 Task: Create a task  Search results not returning expected results , assign it to team member softage.9@softage.net in the project ZenithTech and update the status of the task to  Off Track , set the priority of the task to Medium.
Action: Mouse moved to (215, 172)
Screenshot: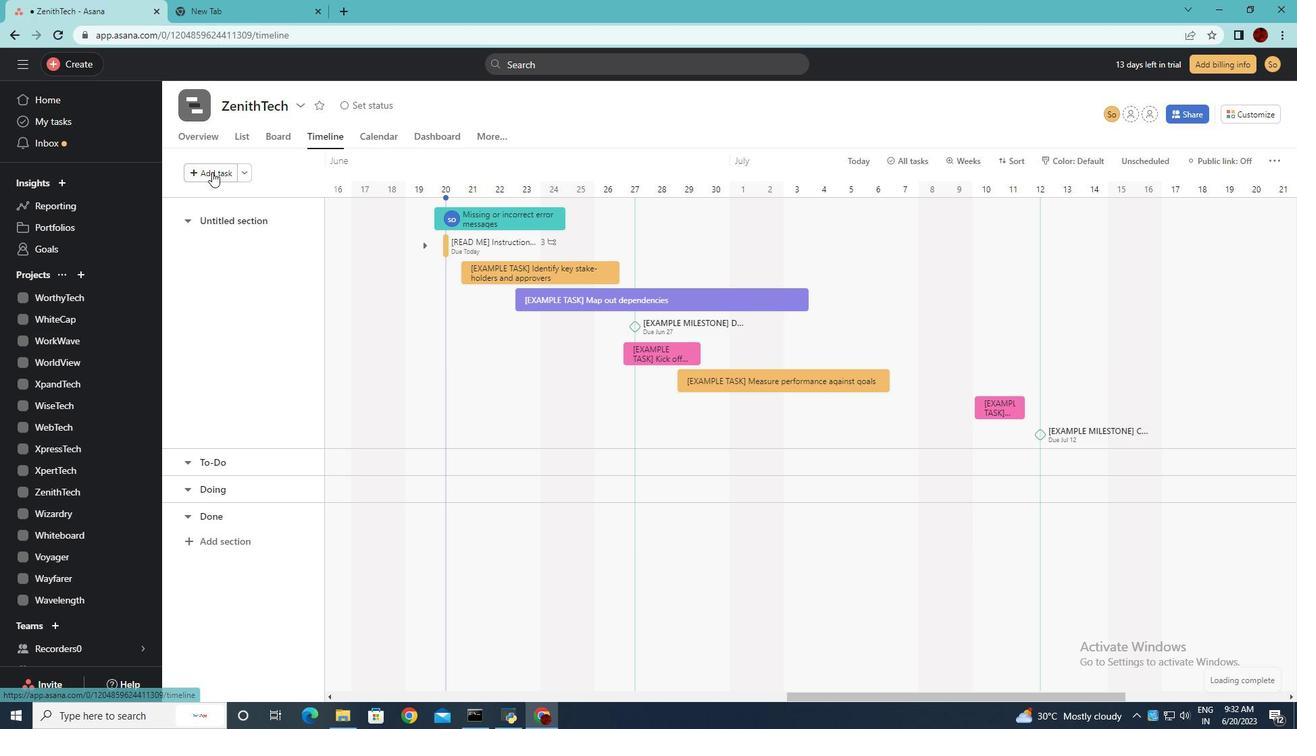 
Action: Mouse pressed left at (215, 172)
Screenshot: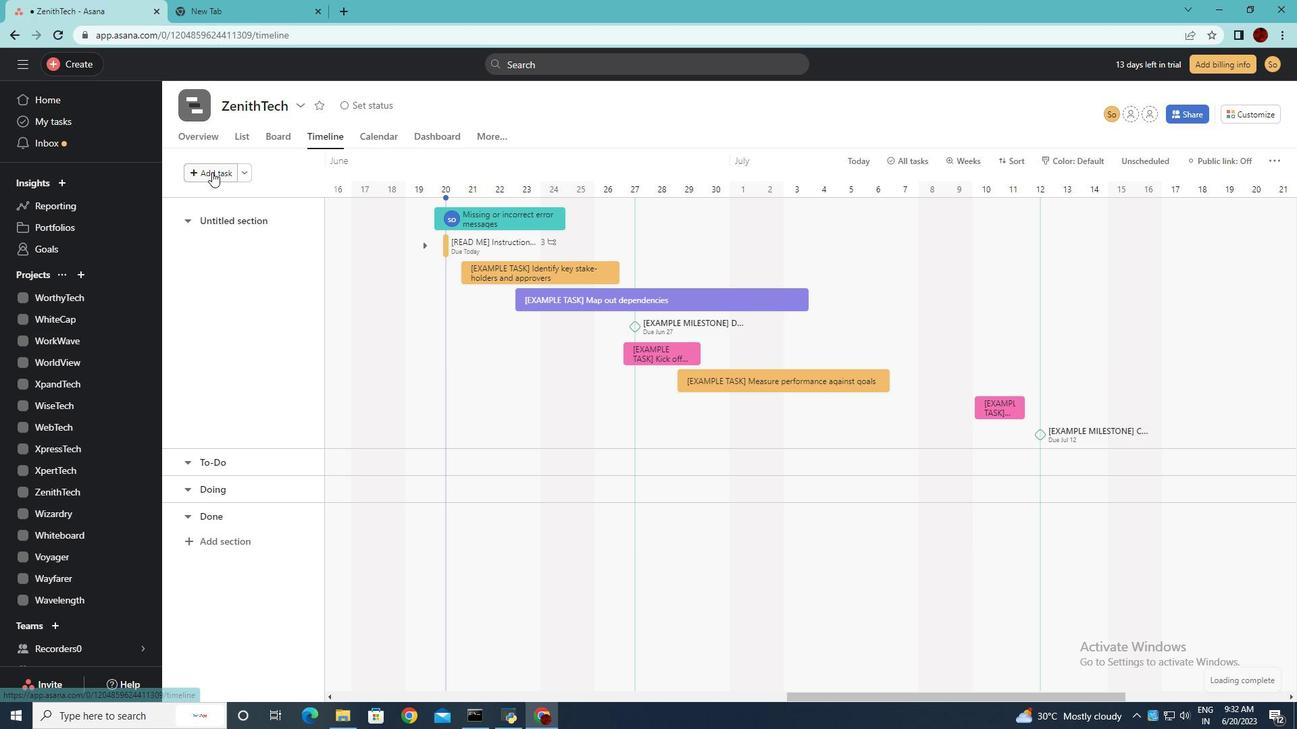 
Action: Key pressed <Key.shift>Search<Key.space>results<Key.space>not<Key.space>teturning<Key.left><Key.left><Key.left><Key.left><Key.left><Key.left><Key.left><Key.left><Key.backspace>r<Key.down><Key.space>expected<Key.space>results
Screenshot: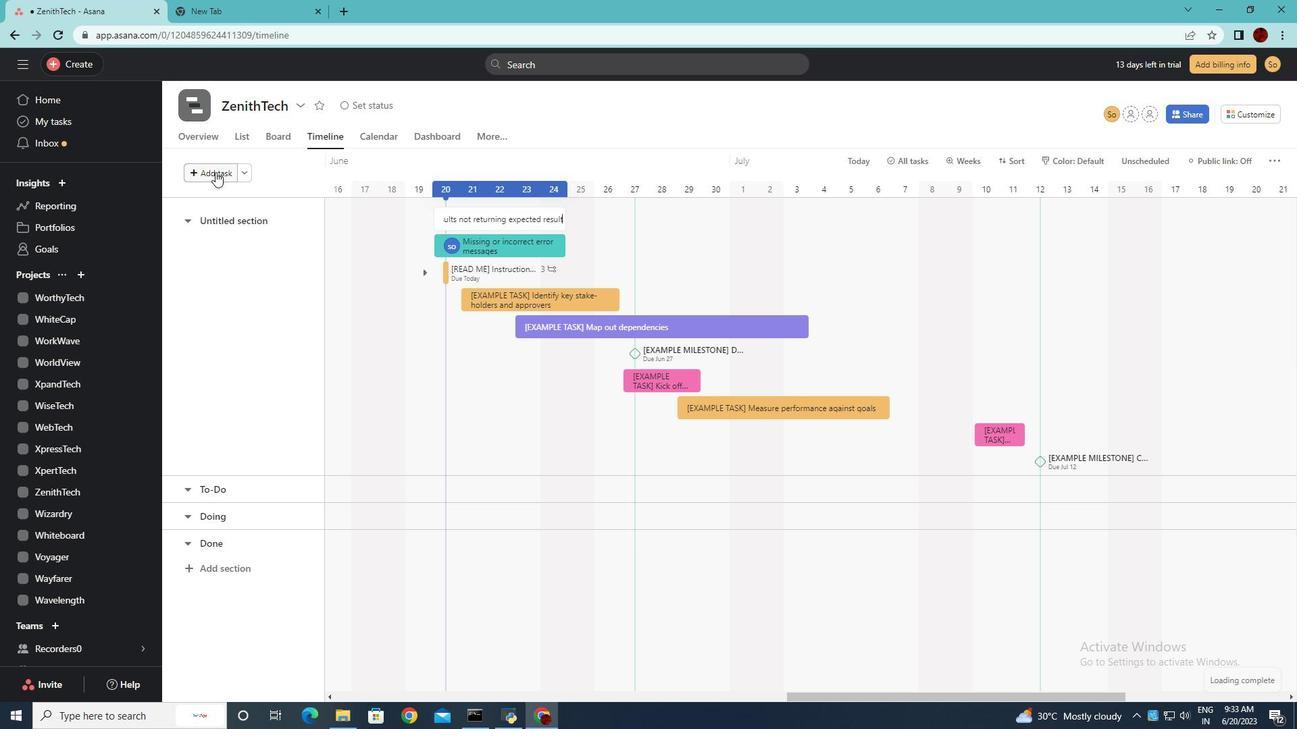 
Action: Mouse moved to (416, 151)
Screenshot: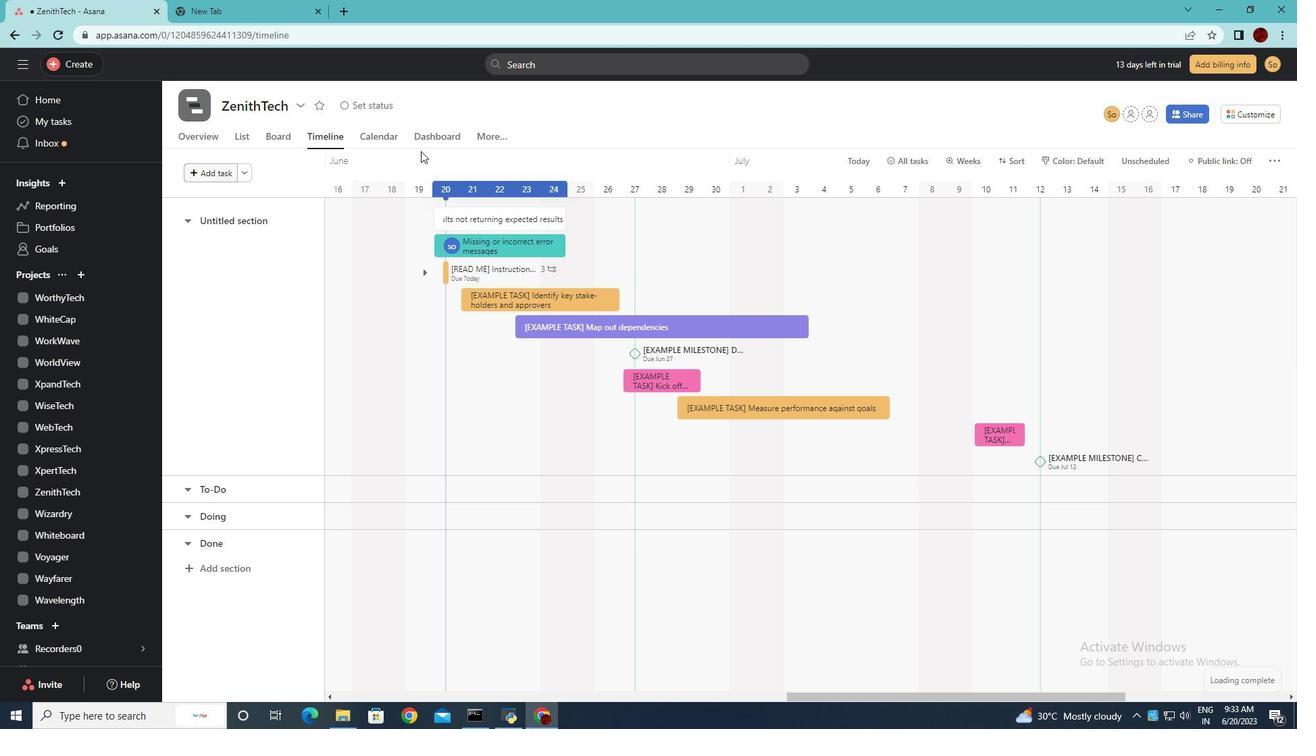 
Action: Key pressed <Key.enter>
Screenshot: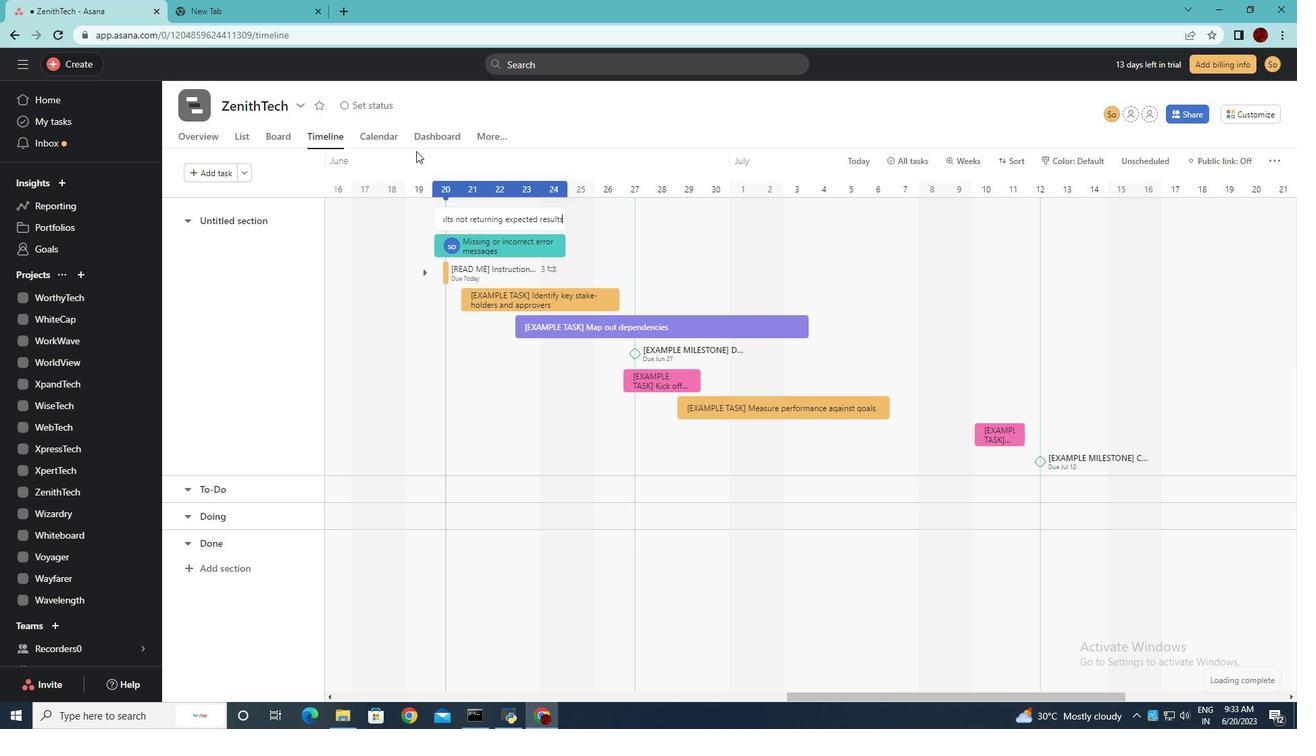 
Action: Mouse moved to (516, 218)
Screenshot: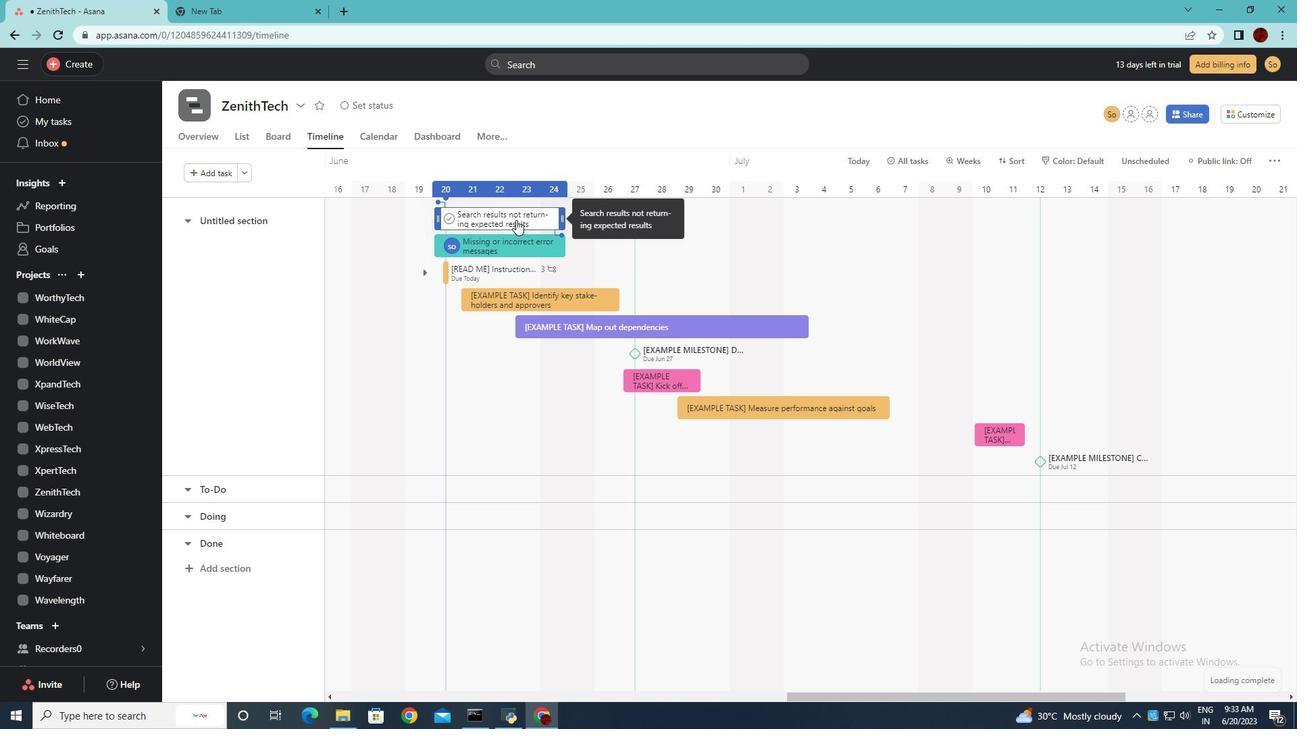 
Action: Mouse pressed left at (516, 218)
Screenshot: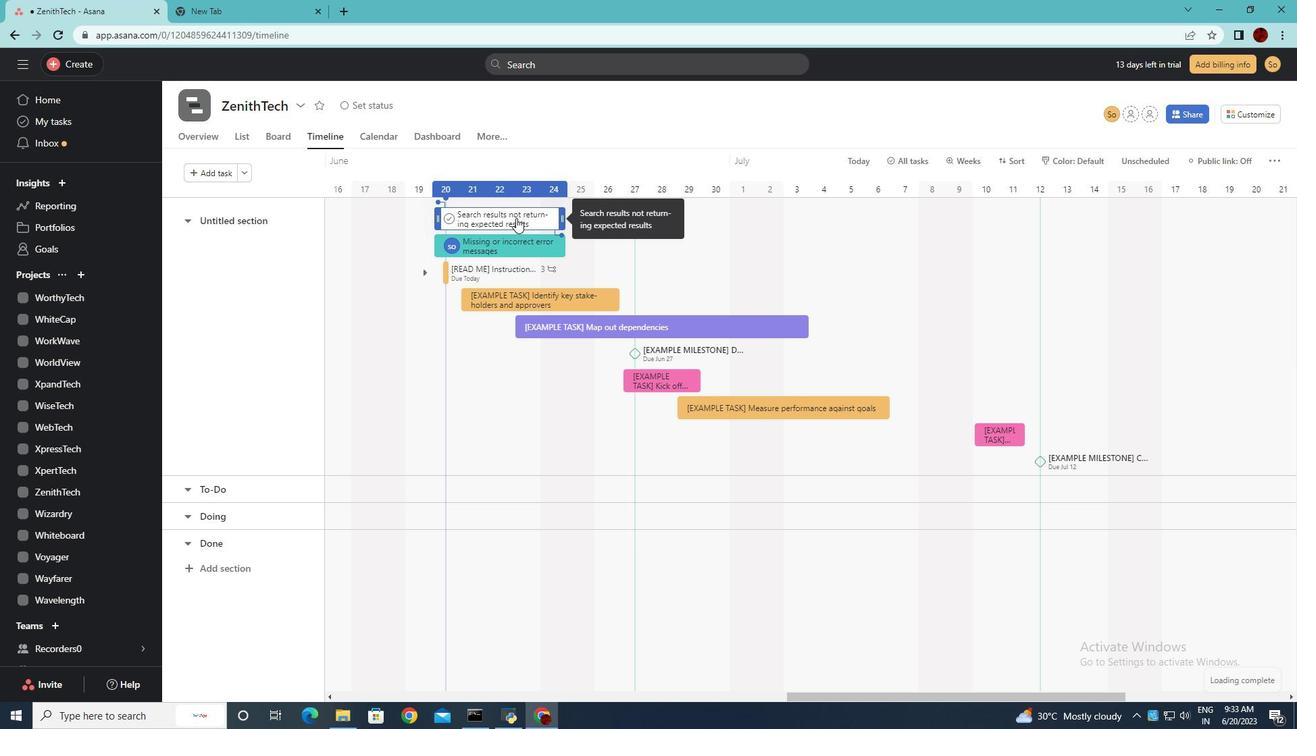 
Action: Mouse moved to (945, 246)
Screenshot: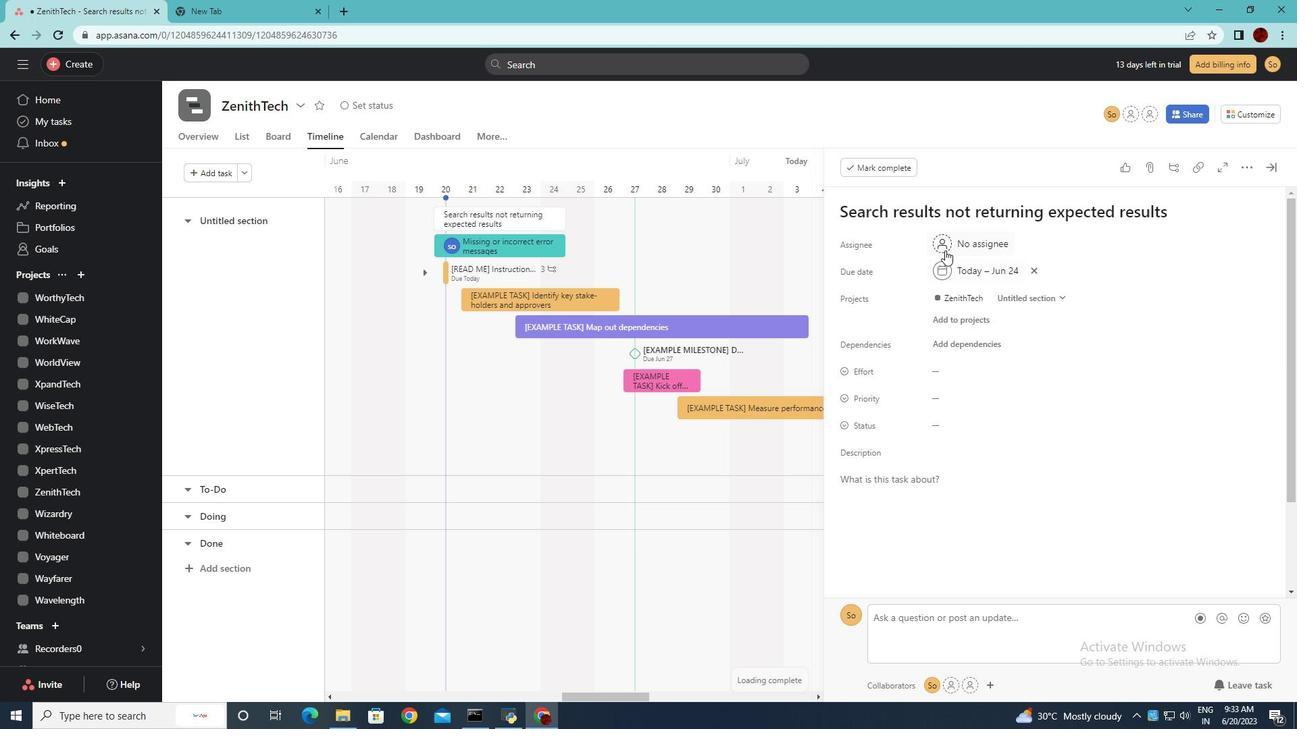 
Action: Mouse pressed left at (945, 246)
Screenshot: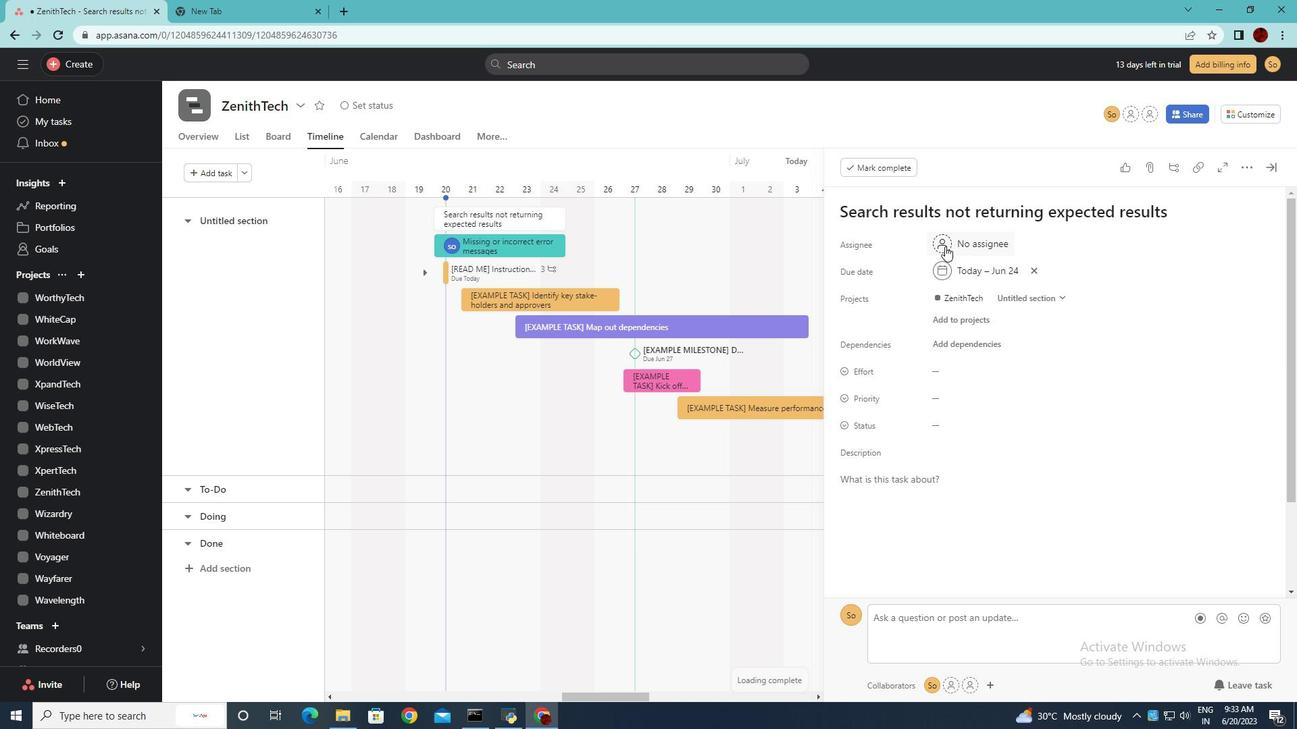 
Action: Mouse moved to (945, 246)
Screenshot: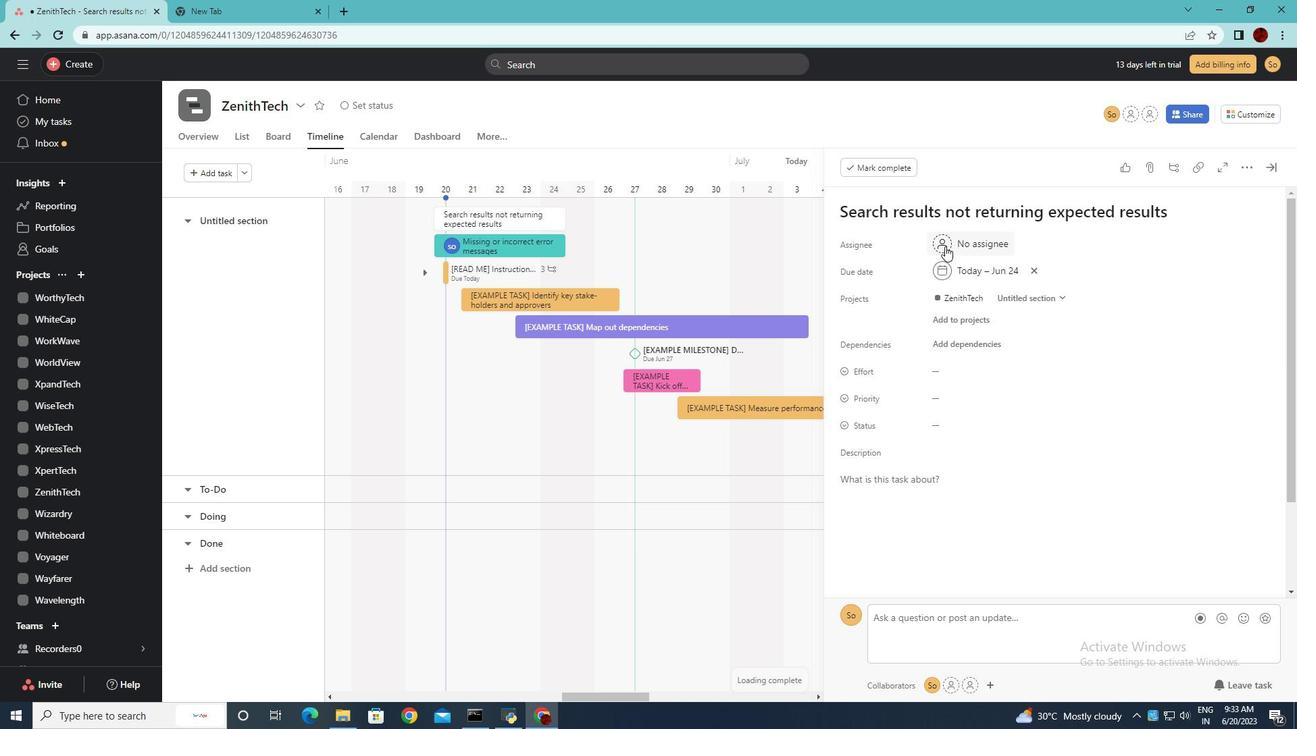 
Action: Key pressed softage.9<Key.shift>@softage.net
Screenshot: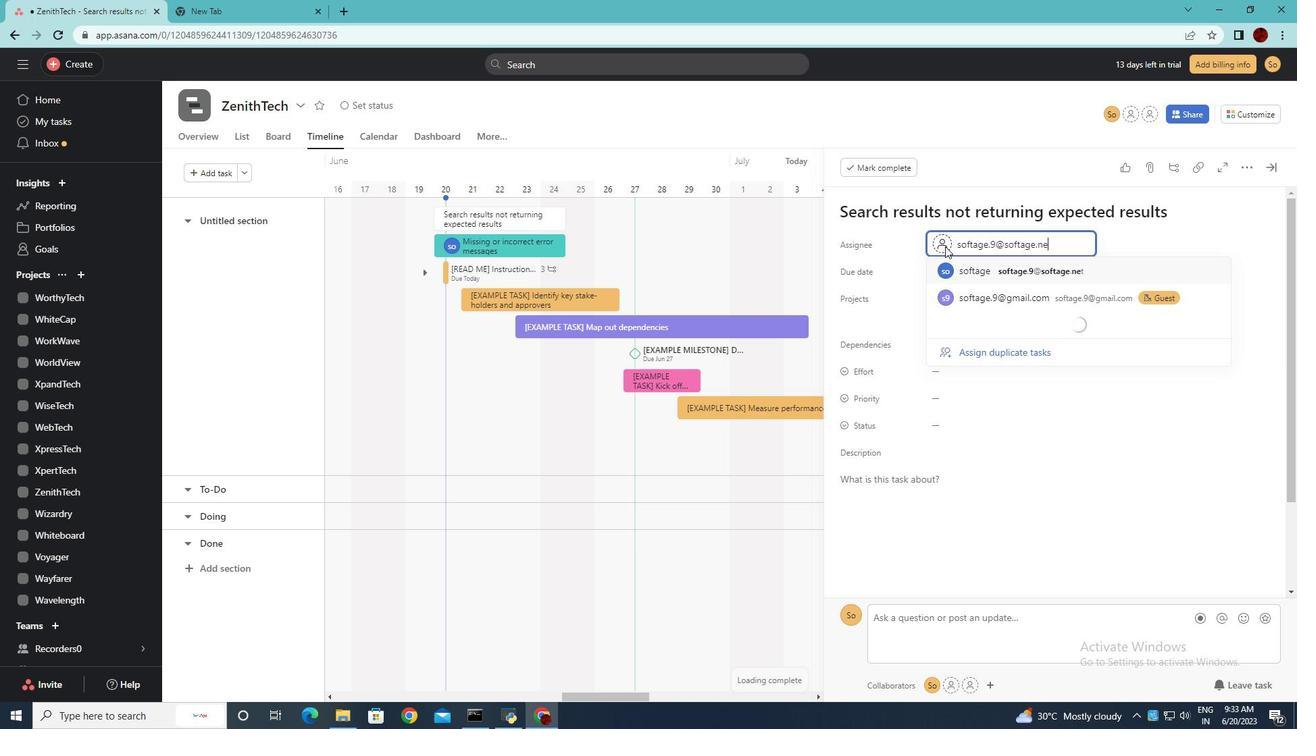 
Action: Mouse moved to (957, 243)
Screenshot: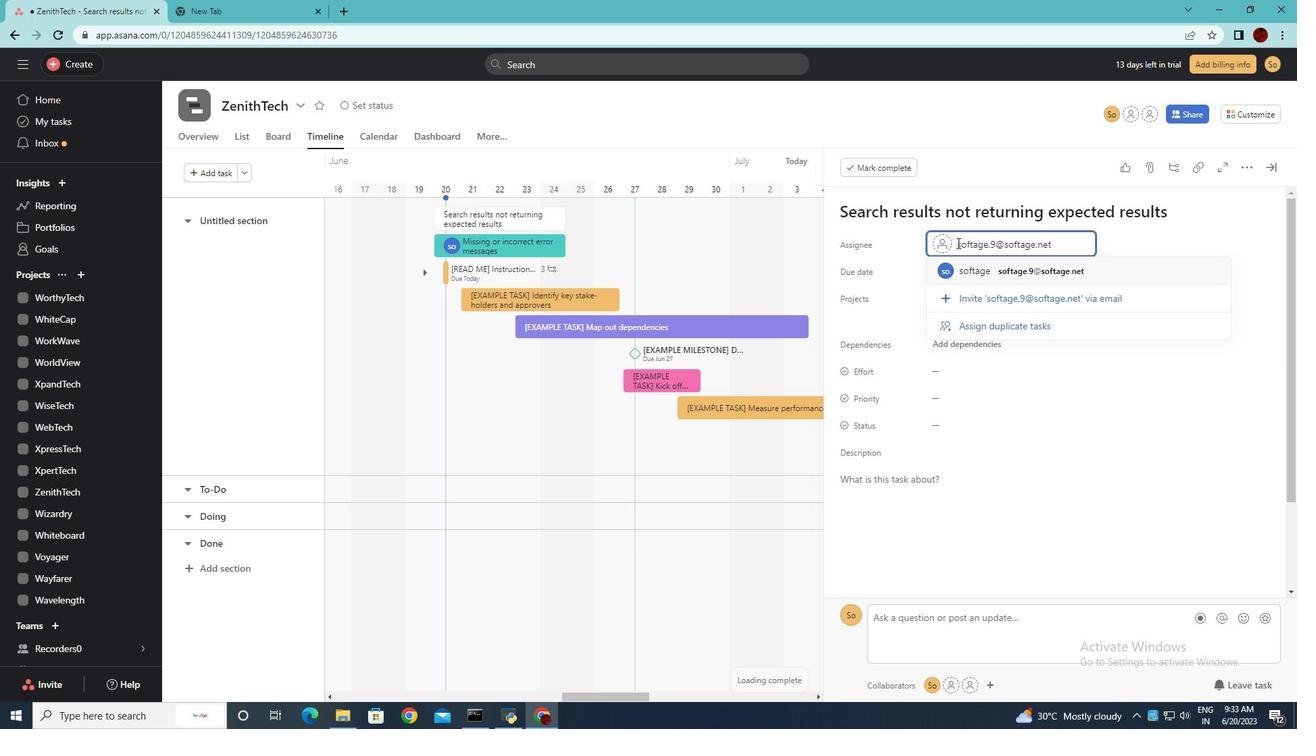 
Action: Key pressed <Key.enter>
Screenshot: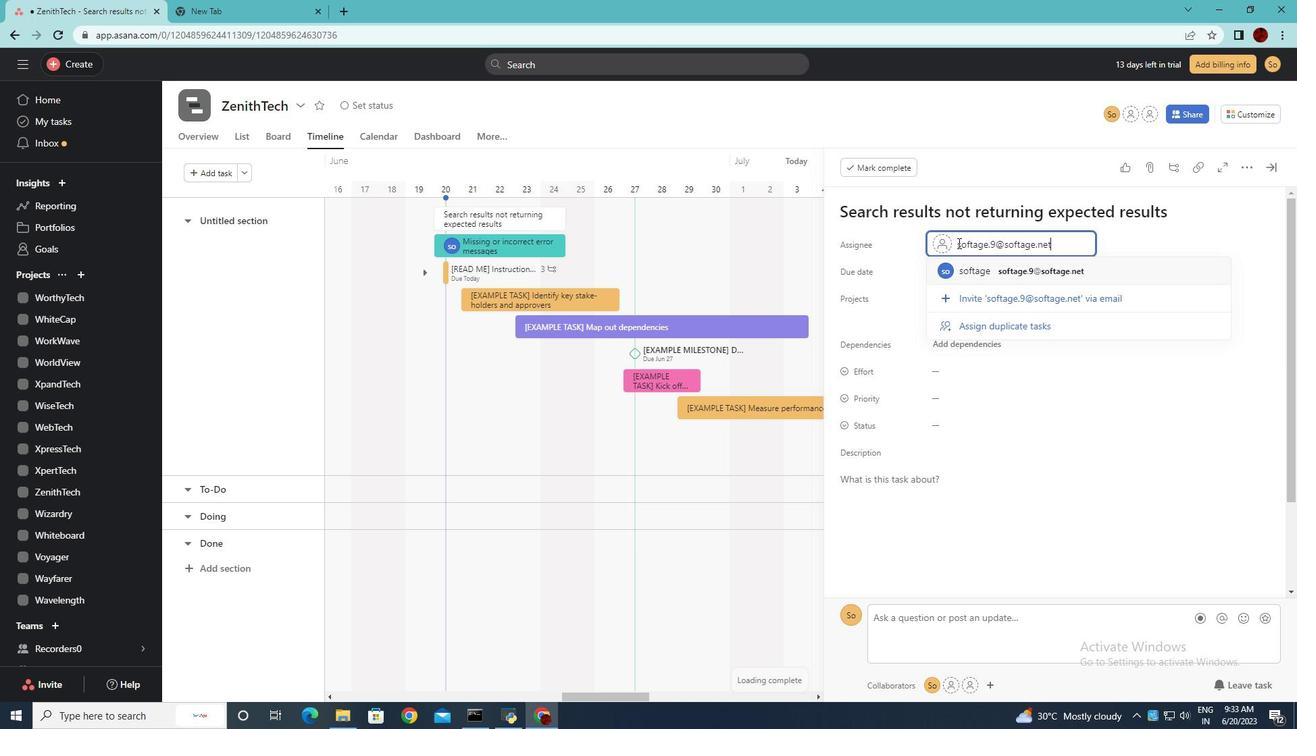 
Action: Mouse moved to (999, 425)
Screenshot: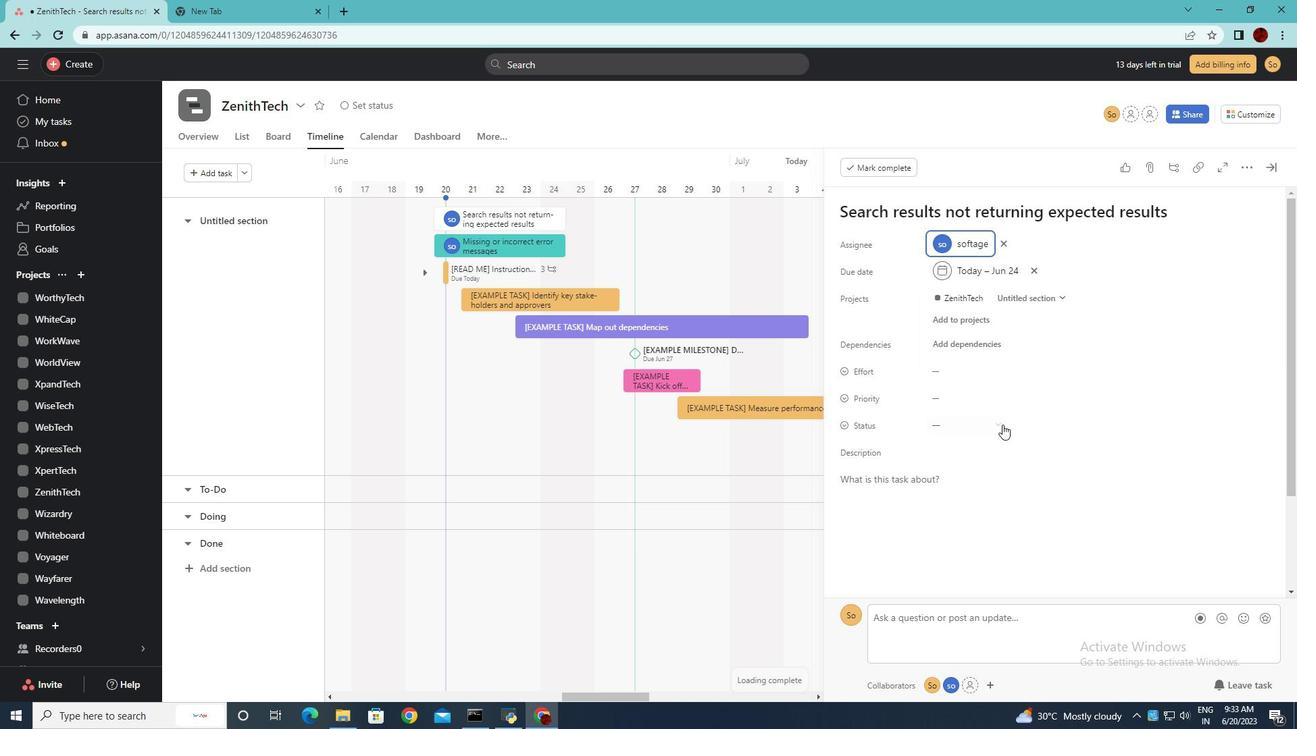 
Action: Mouse pressed left at (999, 425)
Screenshot: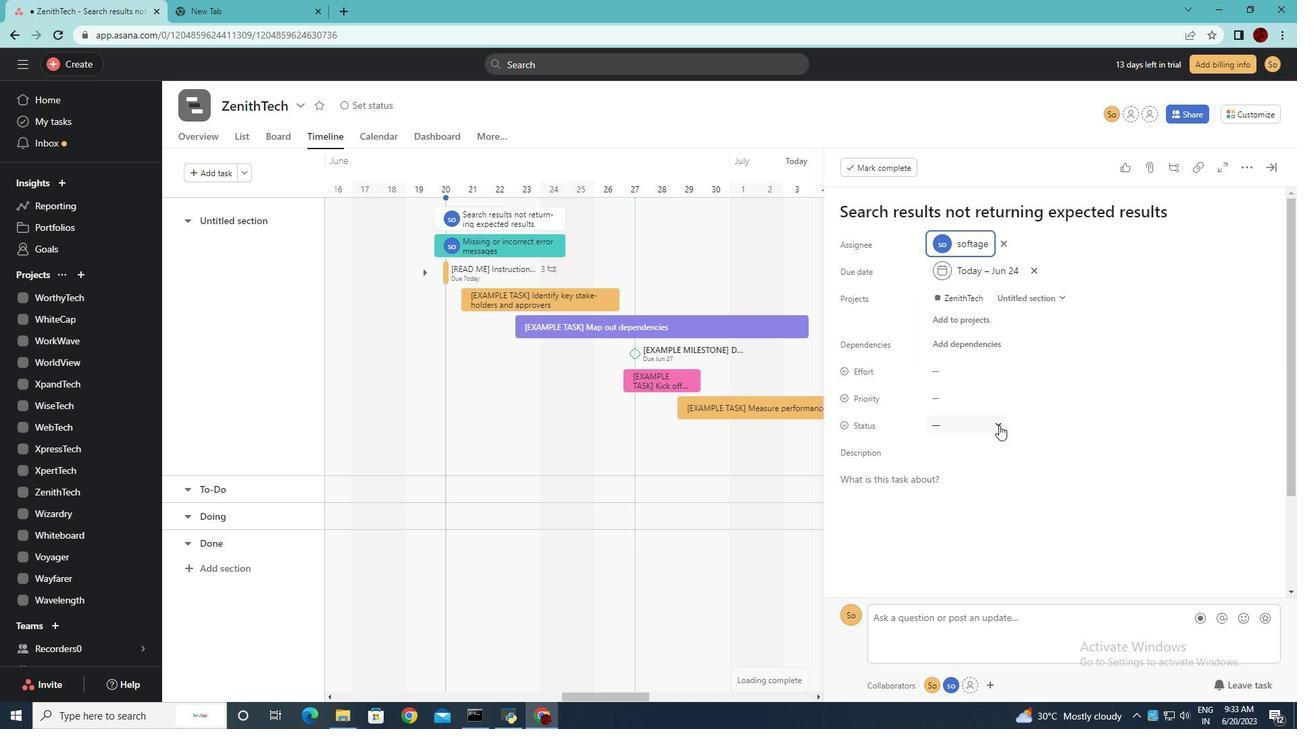 
Action: Mouse moved to (983, 518)
Screenshot: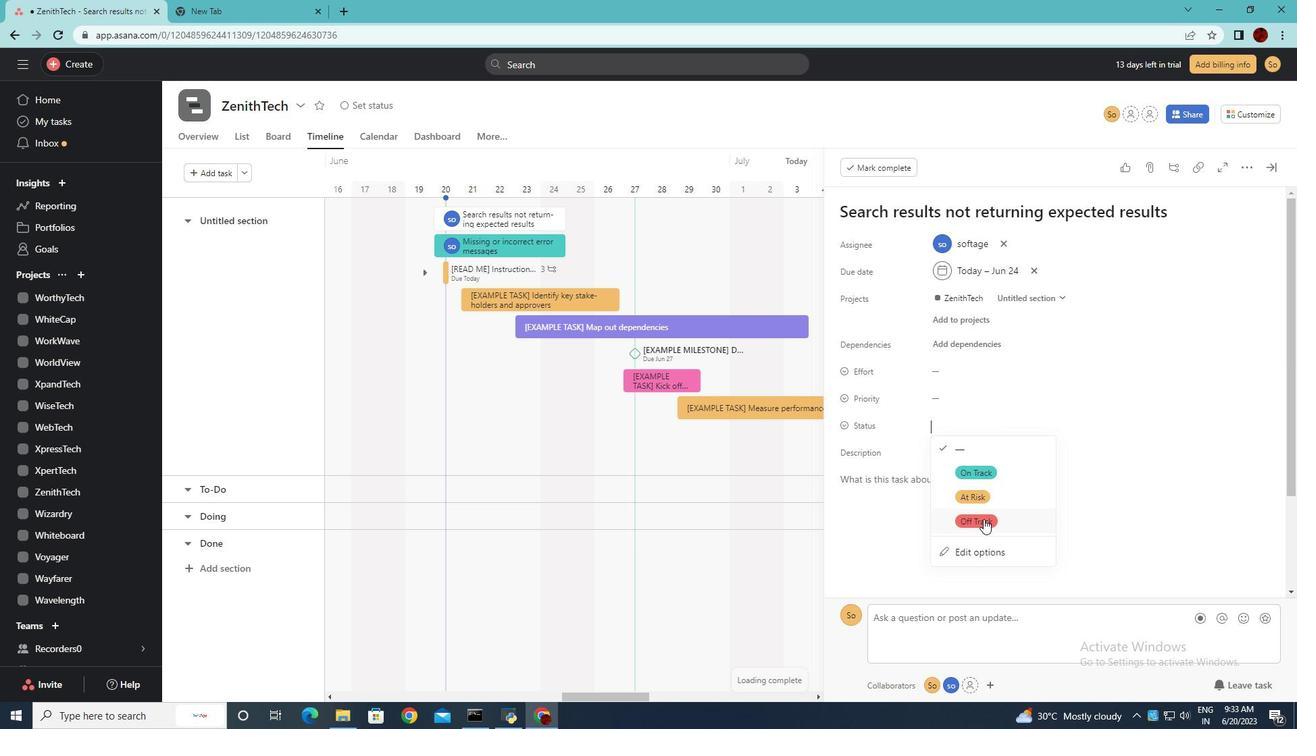 
Action: Mouse pressed left at (983, 518)
Screenshot: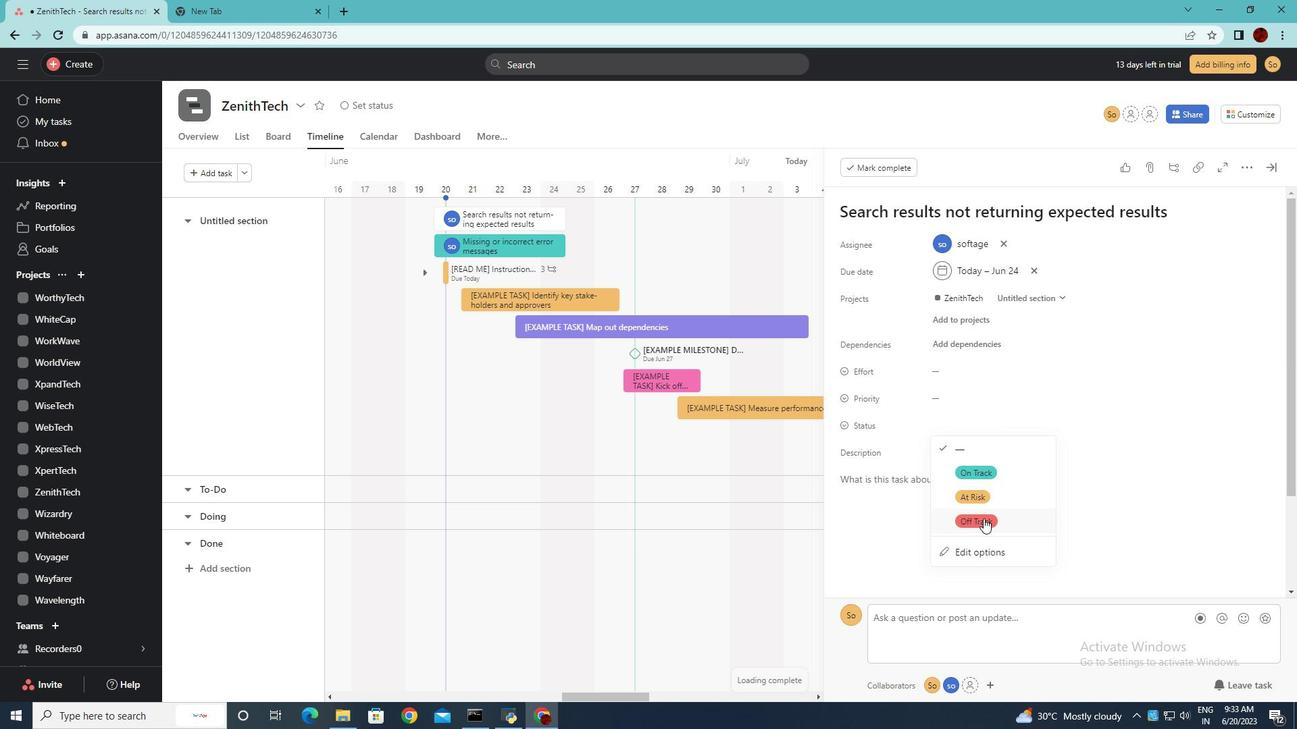 
Action: Mouse moved to (997, 395)
Screenshot: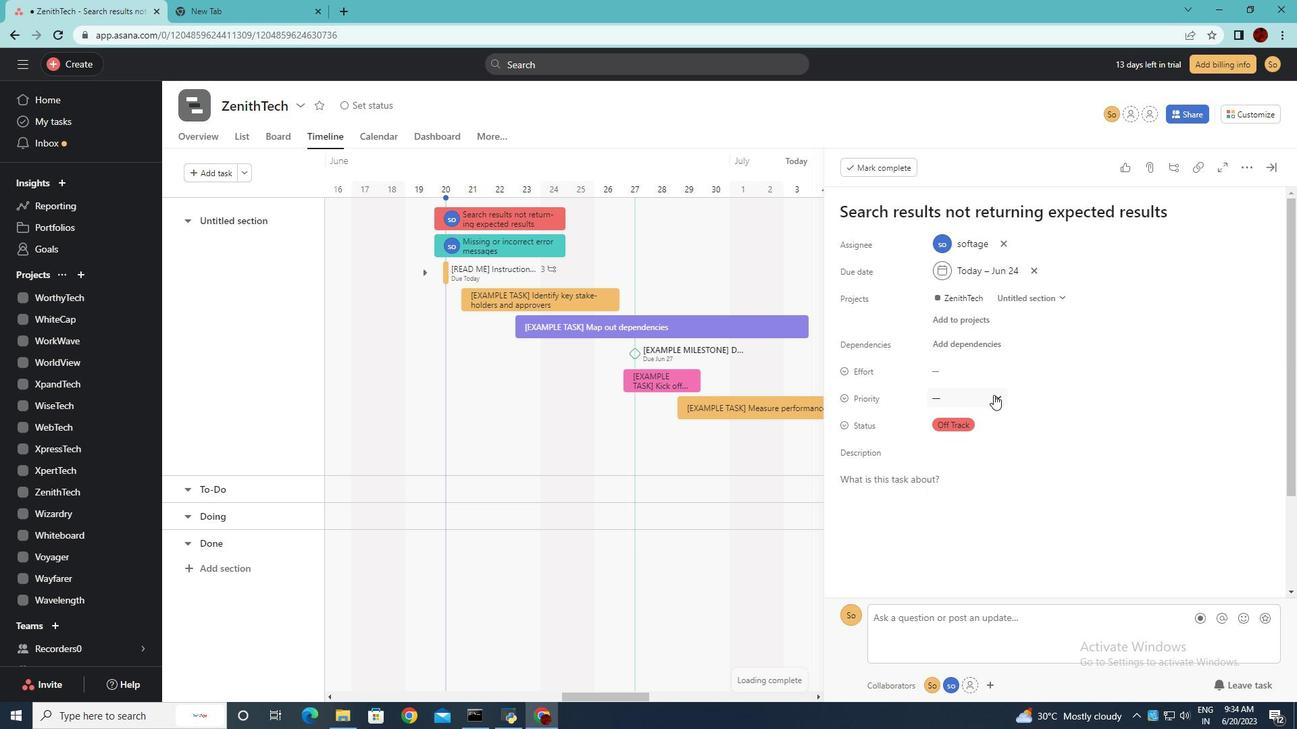 
Action: Mouse pressed left at (997, 395)
Screenshot: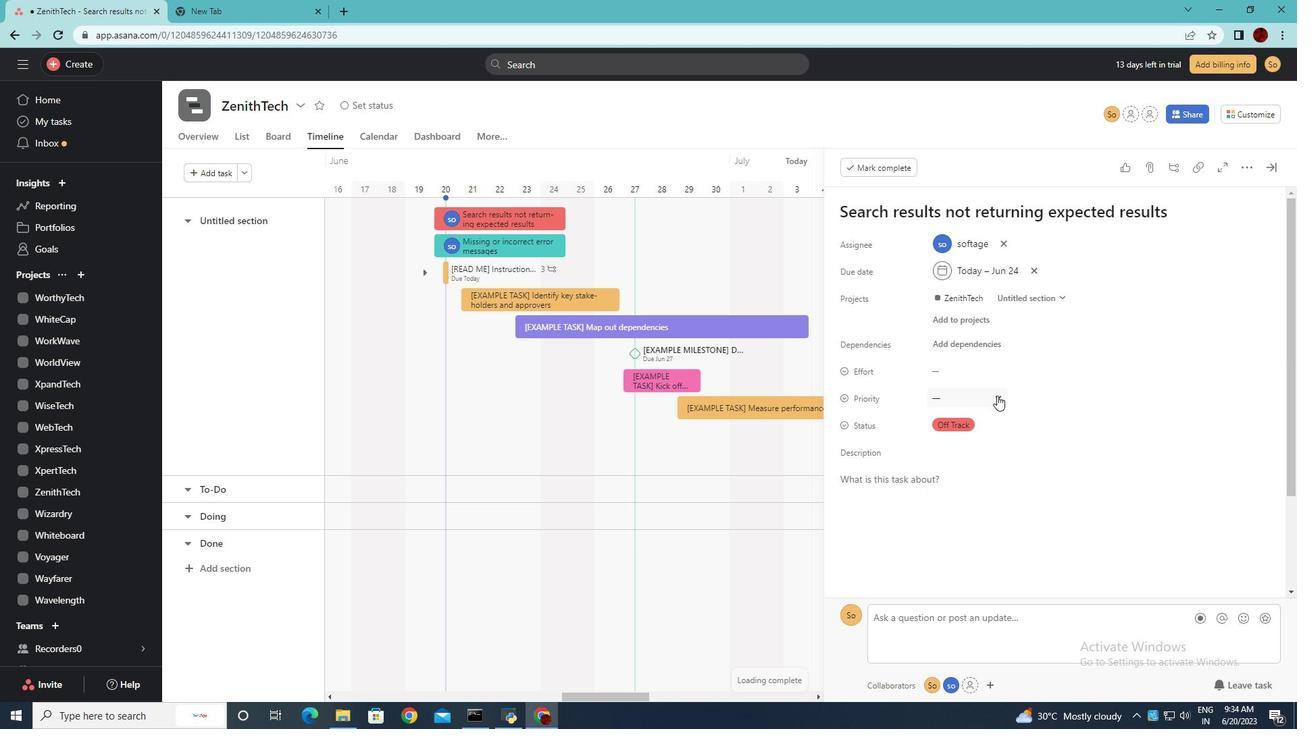 
Action: Mouse moved to (974, 472)
Screenshot: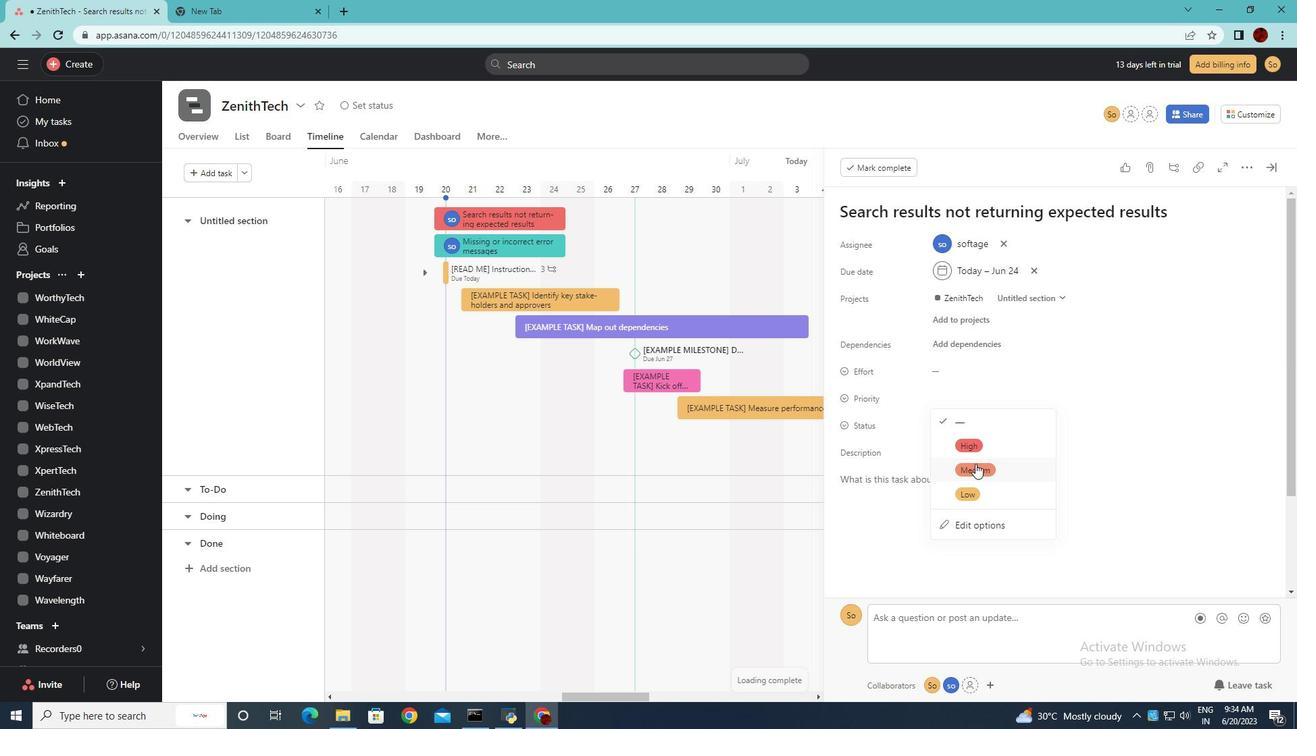 
Action: Mouse pressed left at (974, 472)
Screenshot: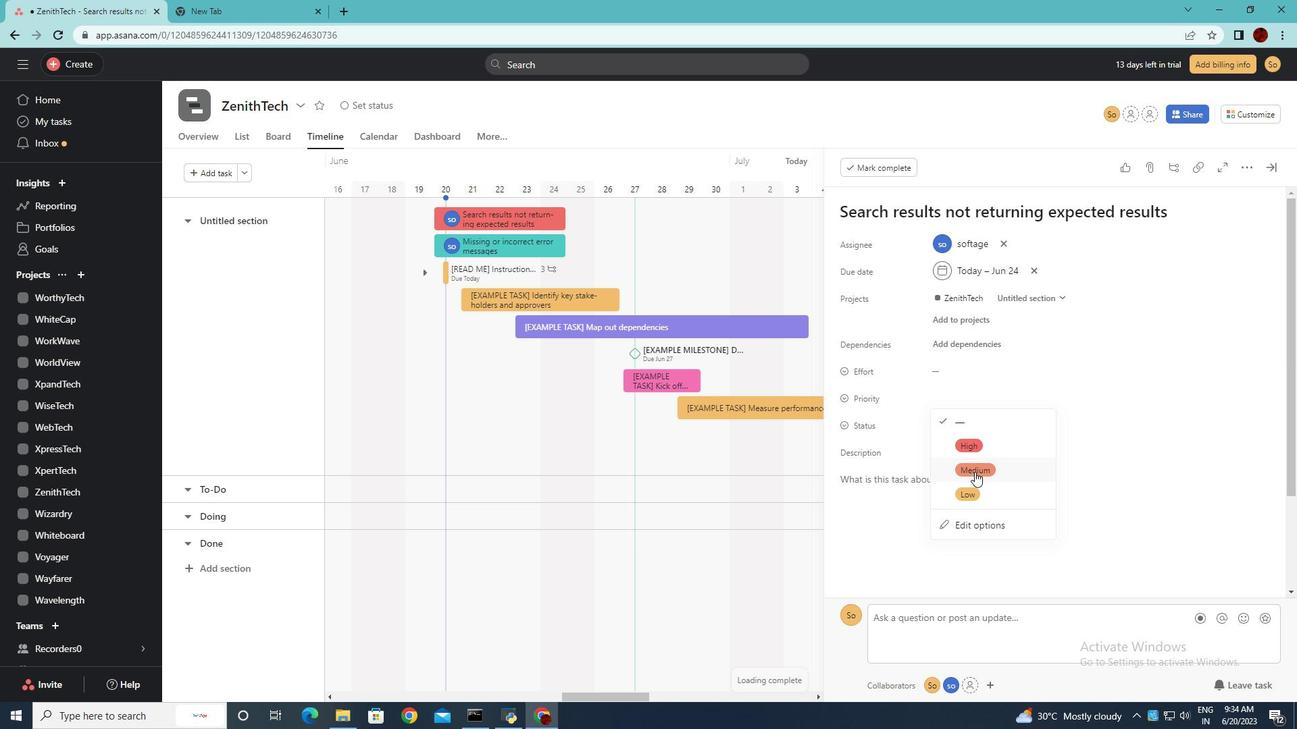 
Action: Mouse moved to (1024, 437)
Screenshot: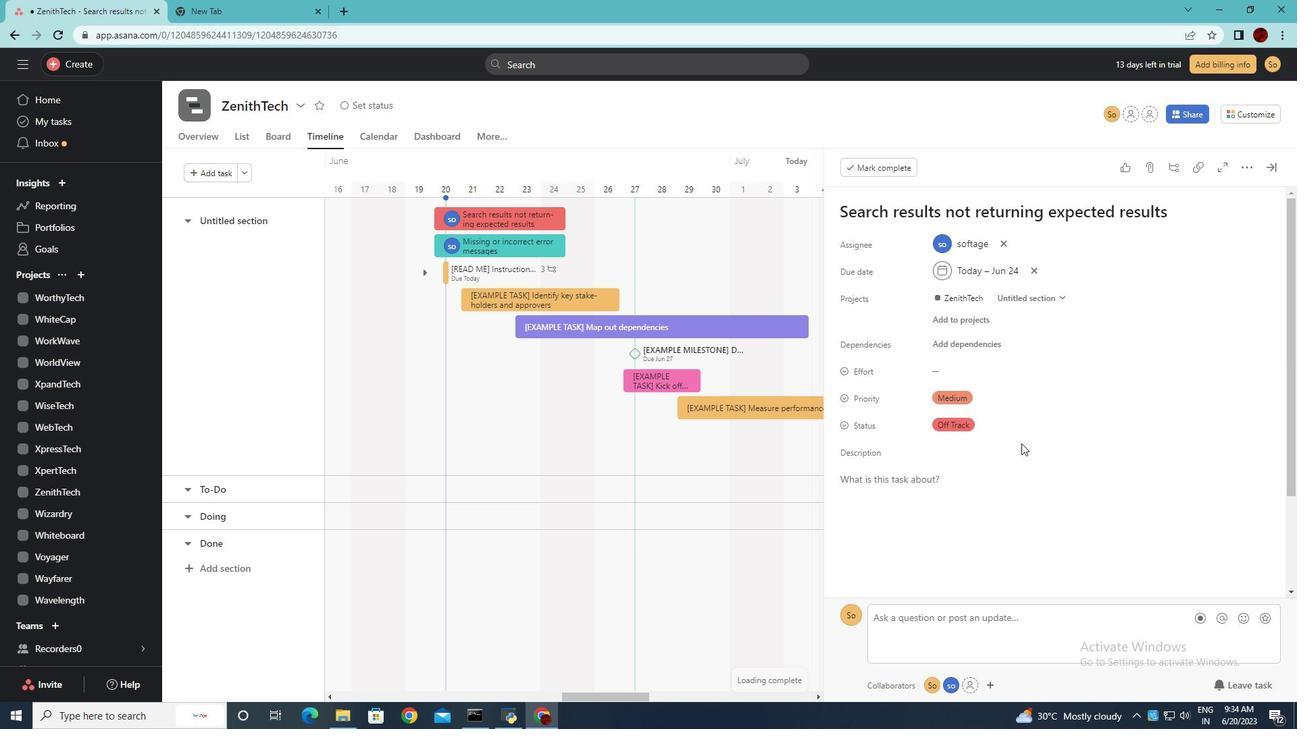 
